 Task: Create a due date automation trigger when advanced on, on the wednesday of the week a card is due add basic in list "Resume" at 11:00 AM.
Action: Mouse moved to (1033, 80)
Screenshot: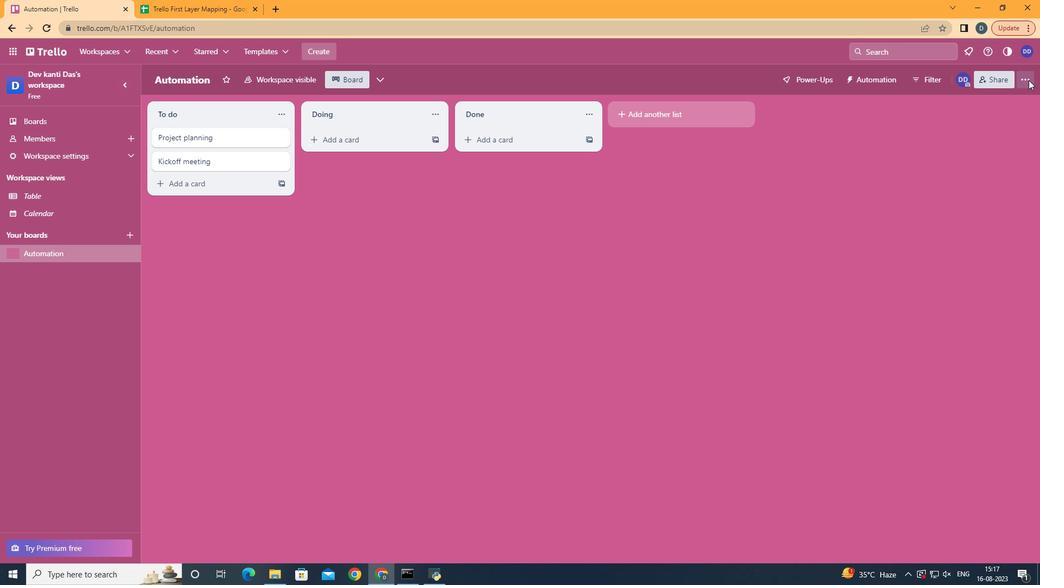 
Action: Mouse pressed left at (1033, 80)
Screenshot: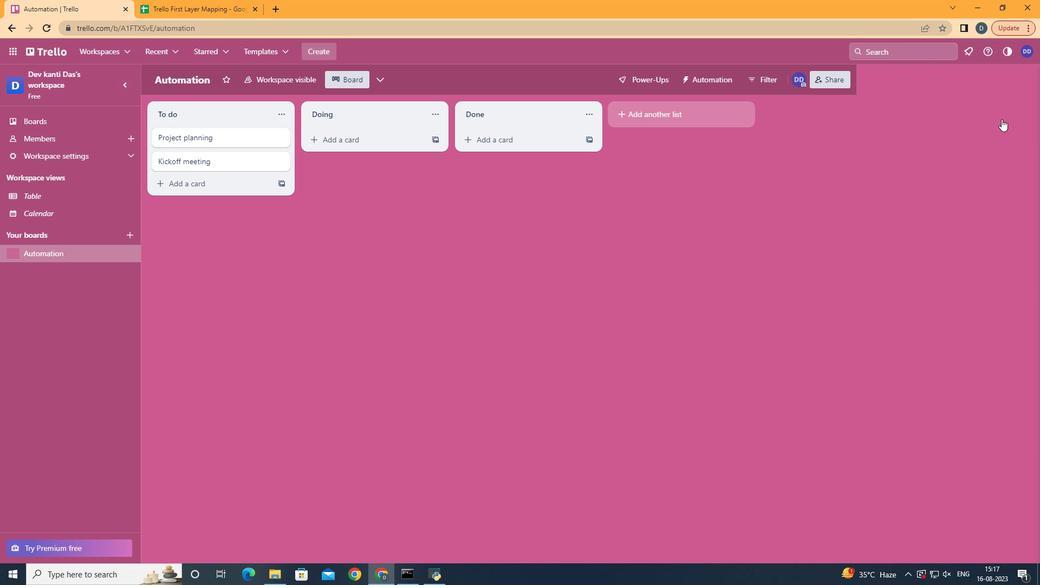 
Action: Mouse moved to (941, 231)
Screenshot: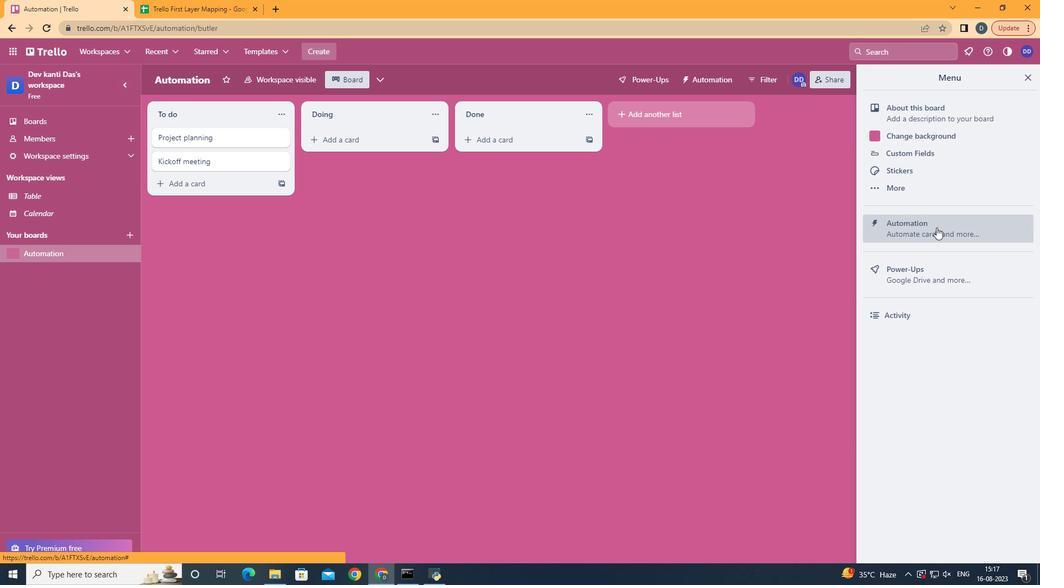 
Action: Mouse pressed left at (941, 231)
Screenshot: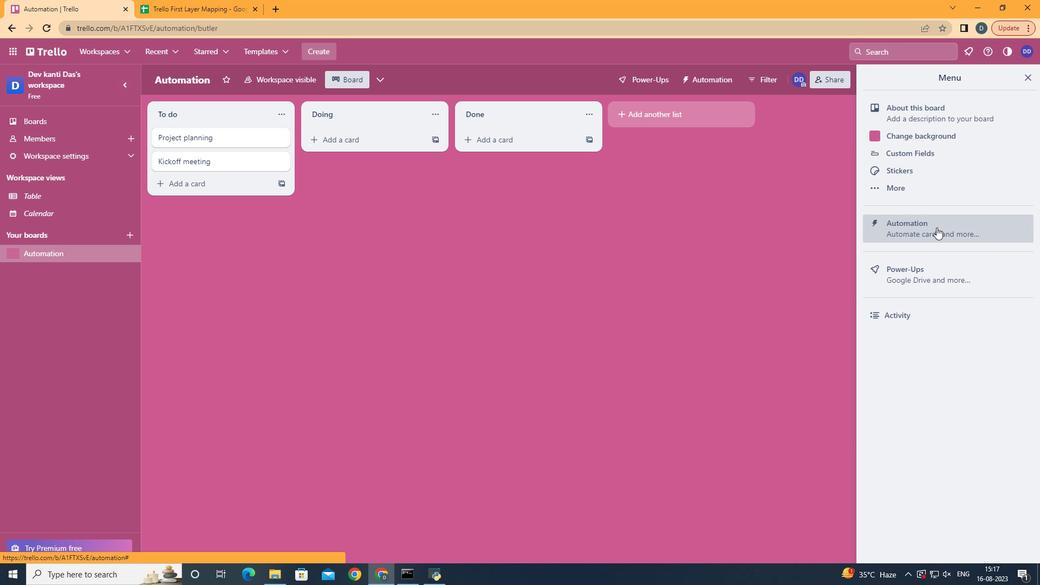 
Action: Mouse moved to (213, 219)
Screenshot: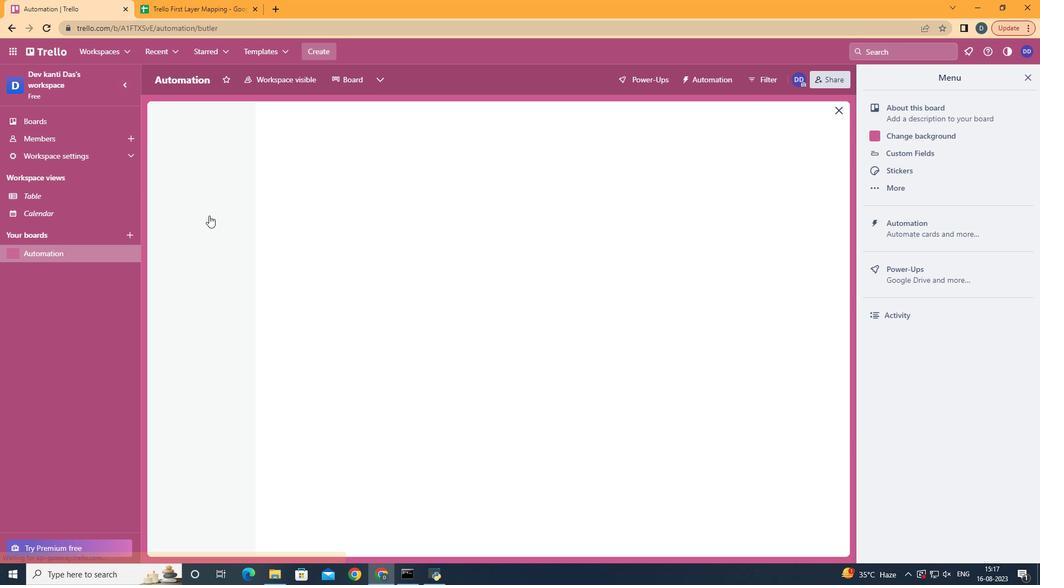 
Action: Mouse pressed left at (213, 219)
Screenshot: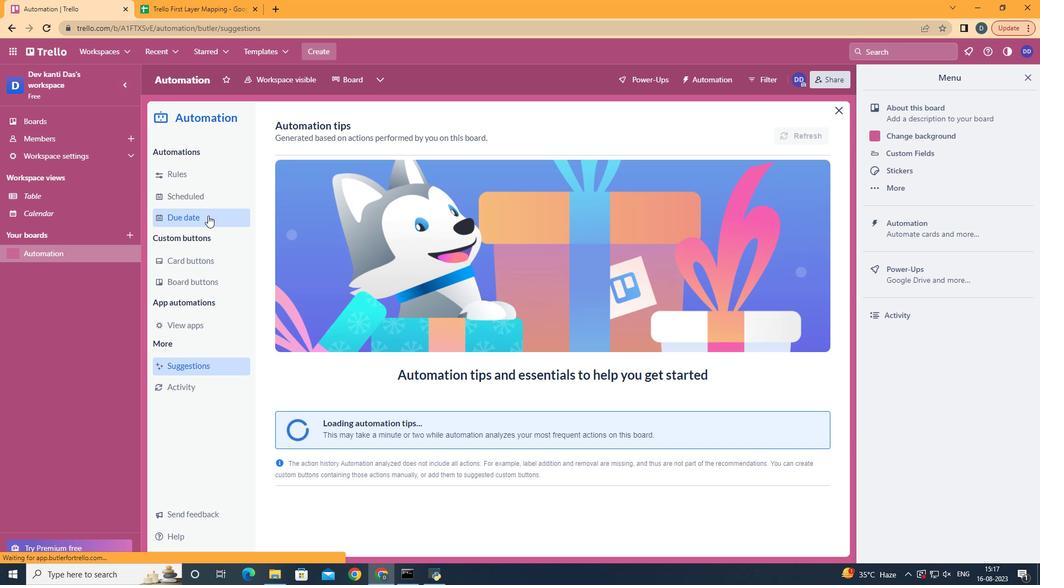 
Action: Mouse moved to (772, 131)
Screenshot: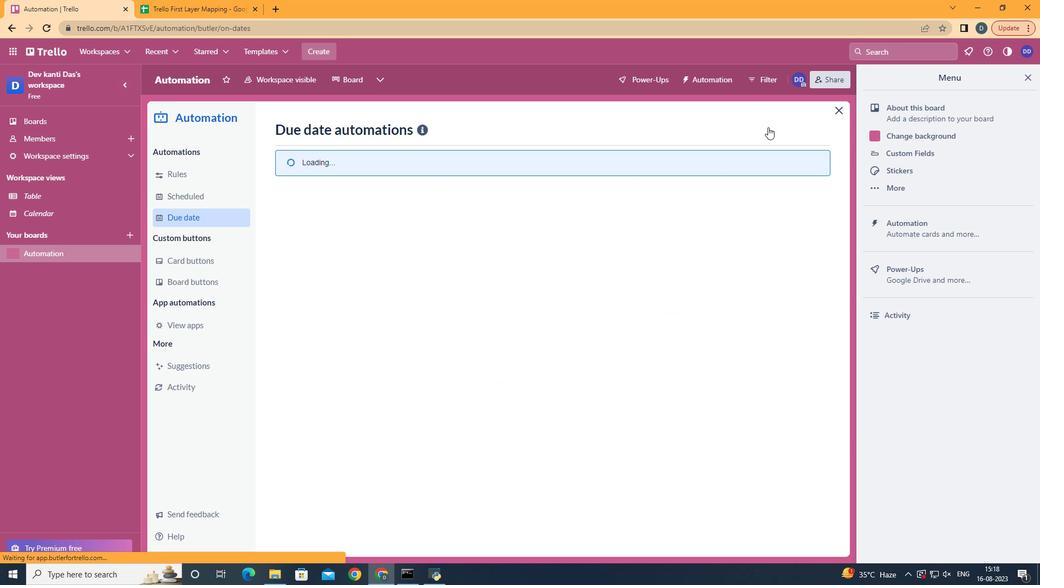 
Action: Mouse pressed left at (772, 131)
Screenshot: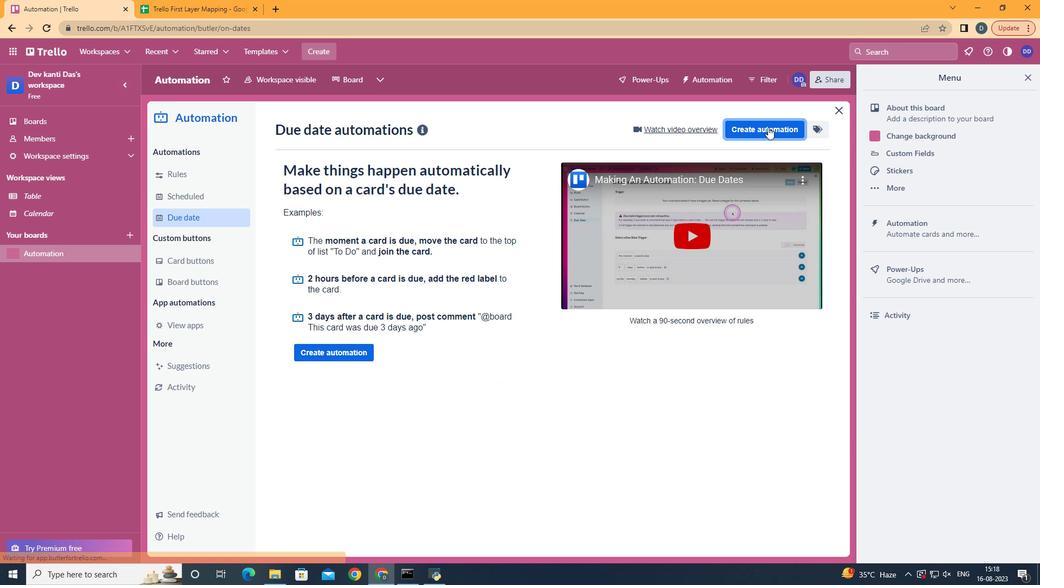 
Action: Mouse moved to (576, 241)
Screenshot: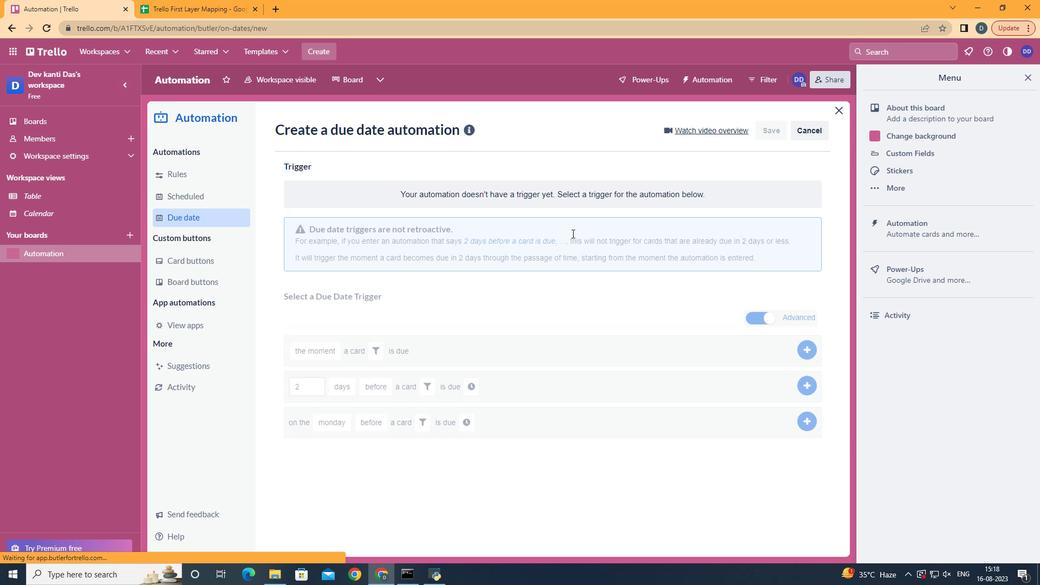 
Action: Mouse pressed left at (576, 241)
Screenshot: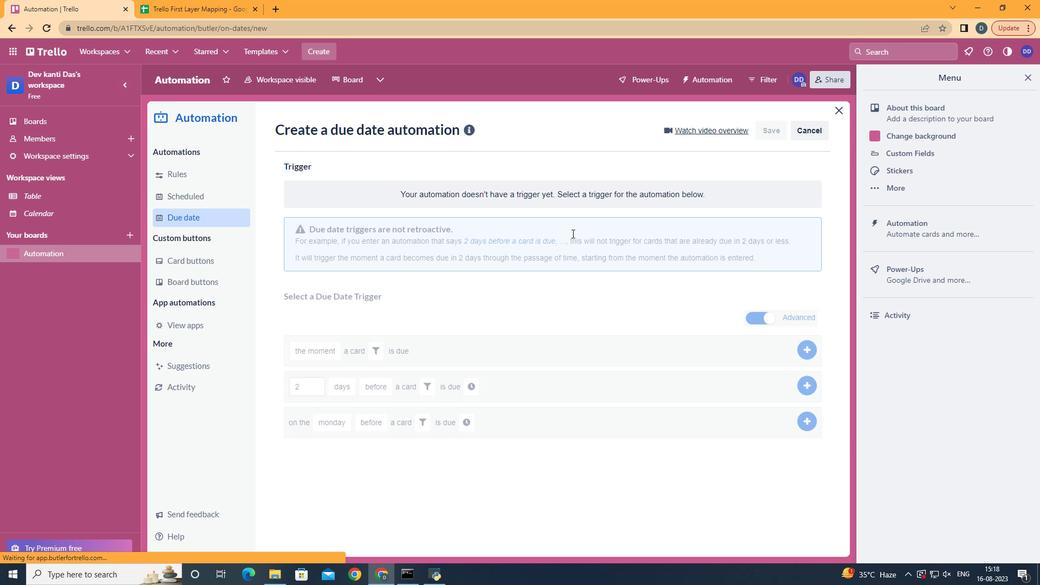 
Action: Mouse moved to (358, 328)
Screenshot: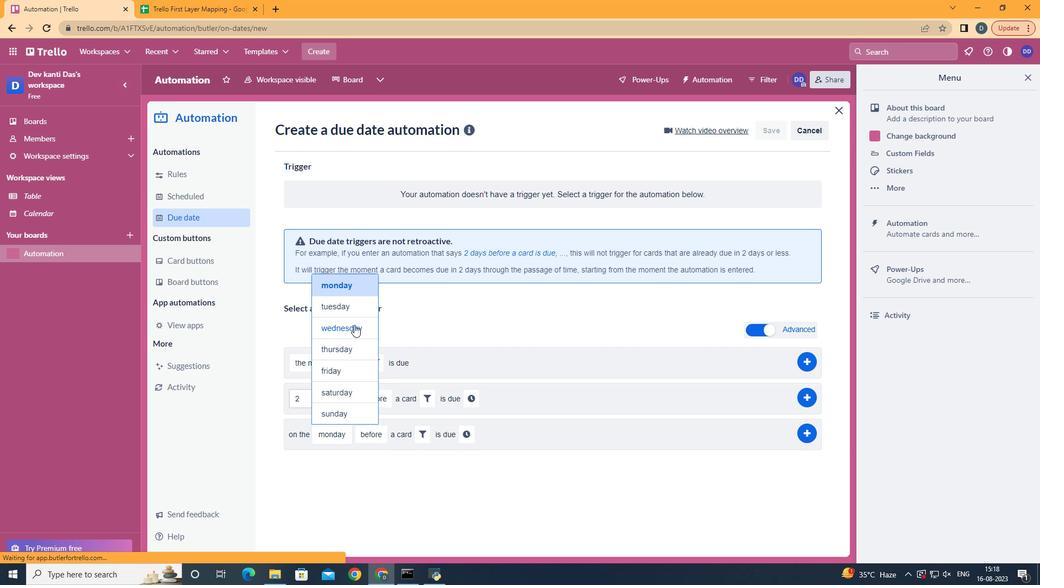 
Action: Mouse pressed left at (358, 328)
Screenshot: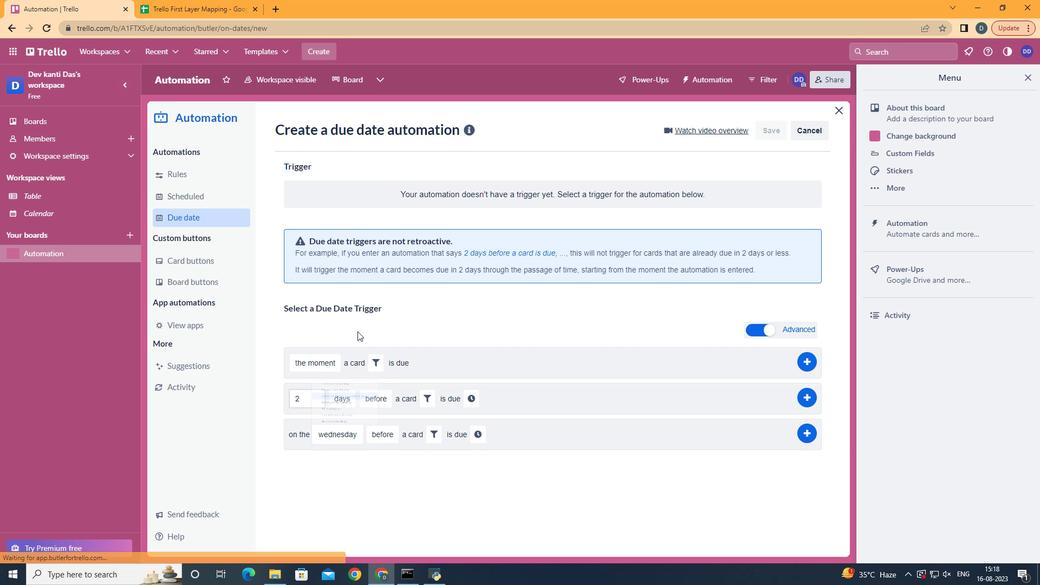 
Action: Mouse moved to (406, 501)
Screenshot: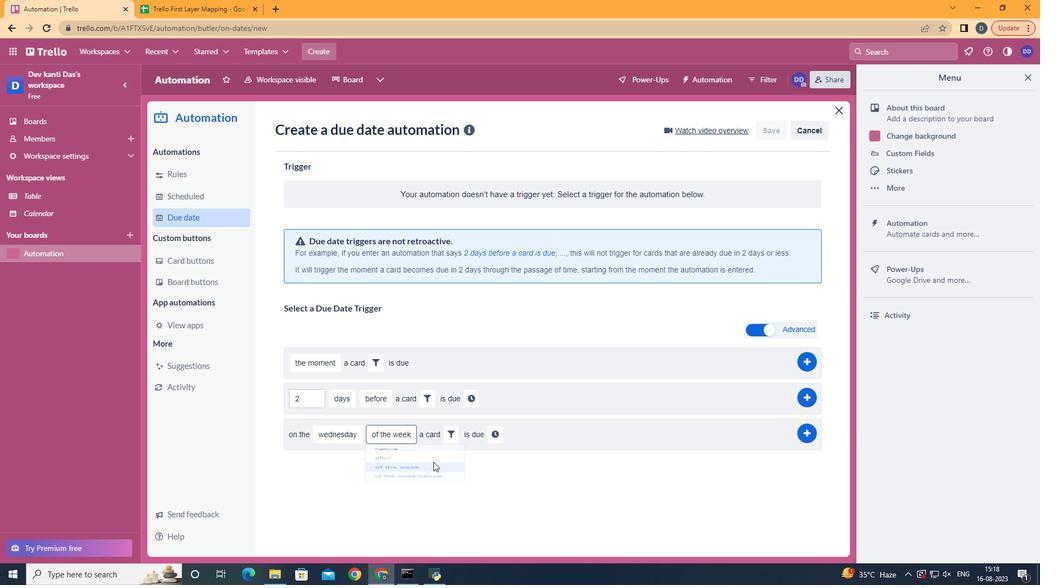 
Action: Mouse pressed left at (406, 501)
Screenshot: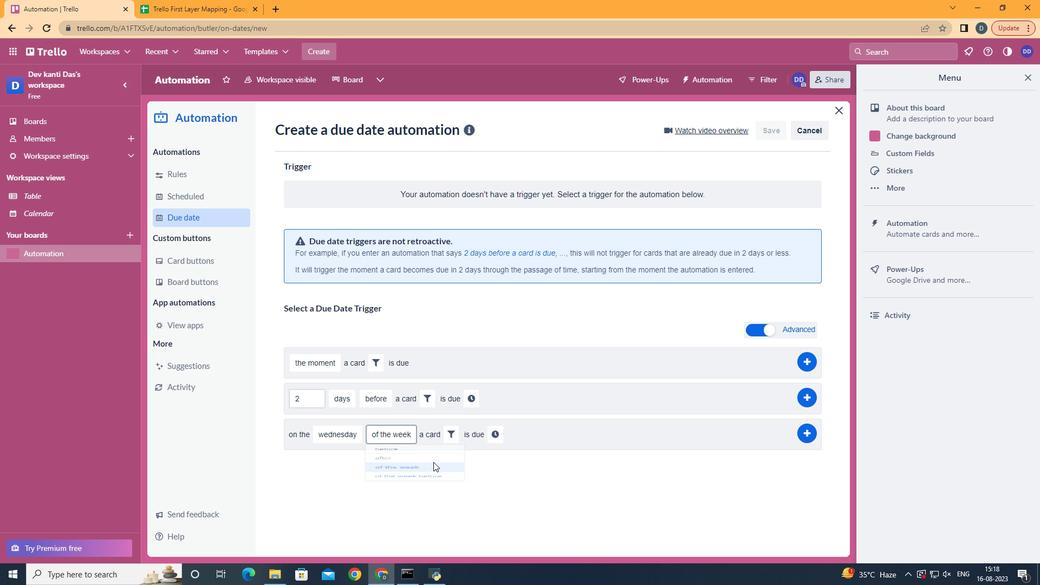 
Action: Mouse moved to (455, 436)
Screenshot: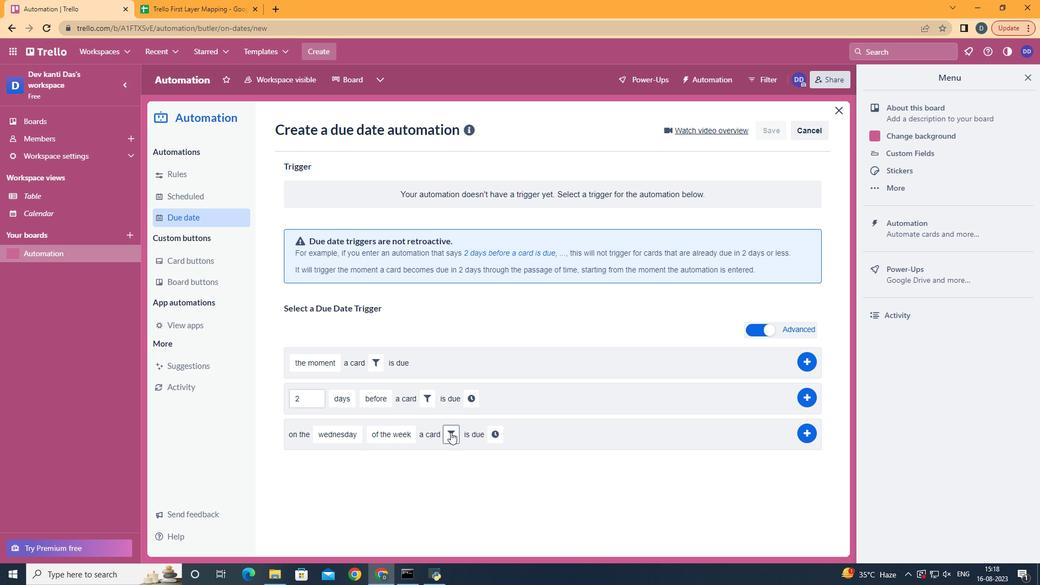 
Action: Mouse pressed left at (455, 436)
Screenshot: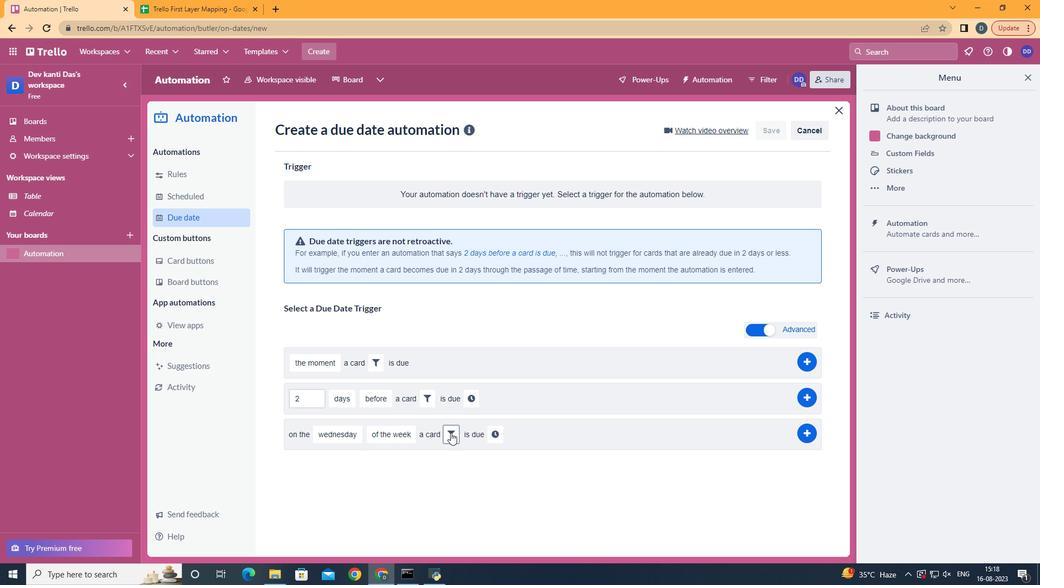 
Action: Mouse moved to (522, 505)
Screenshot: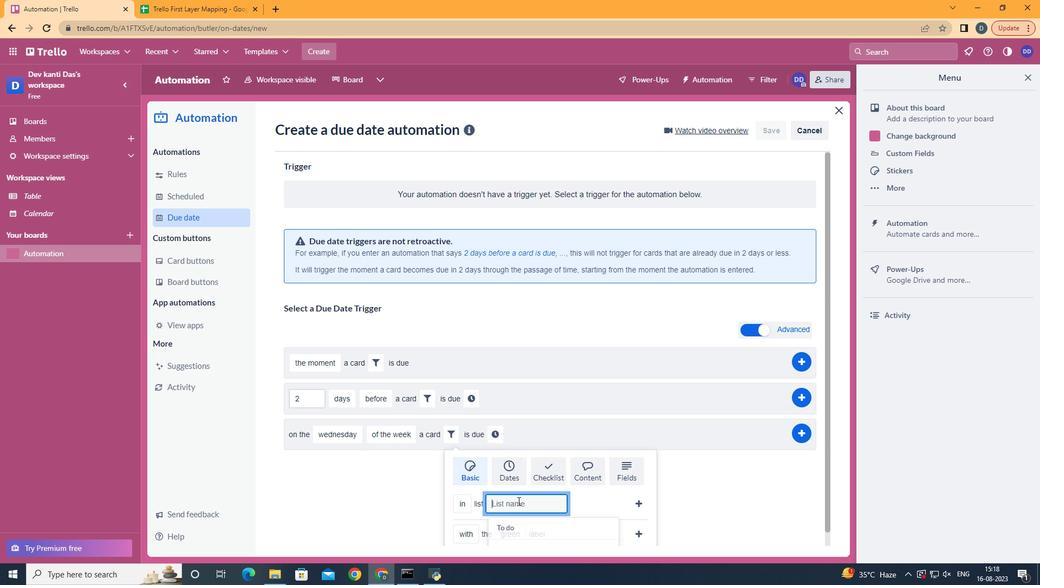 
Action: Mouse pressed left at (522, 505)
Screenshot: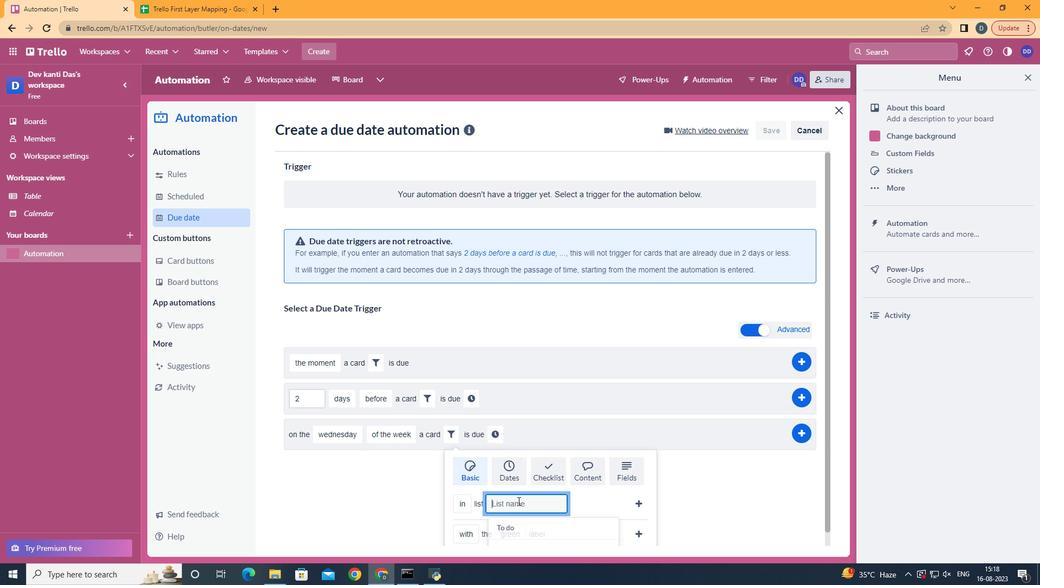 
Action: Key pressed <Key.shift>Resume
Screenshot: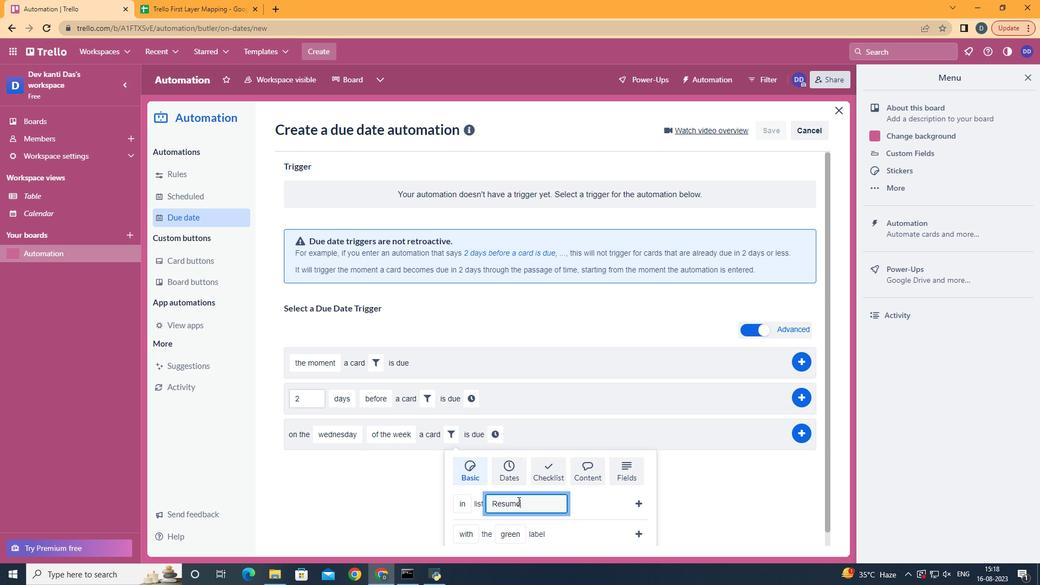 
Action: Mouse moved to (640, 510)
Screenshot: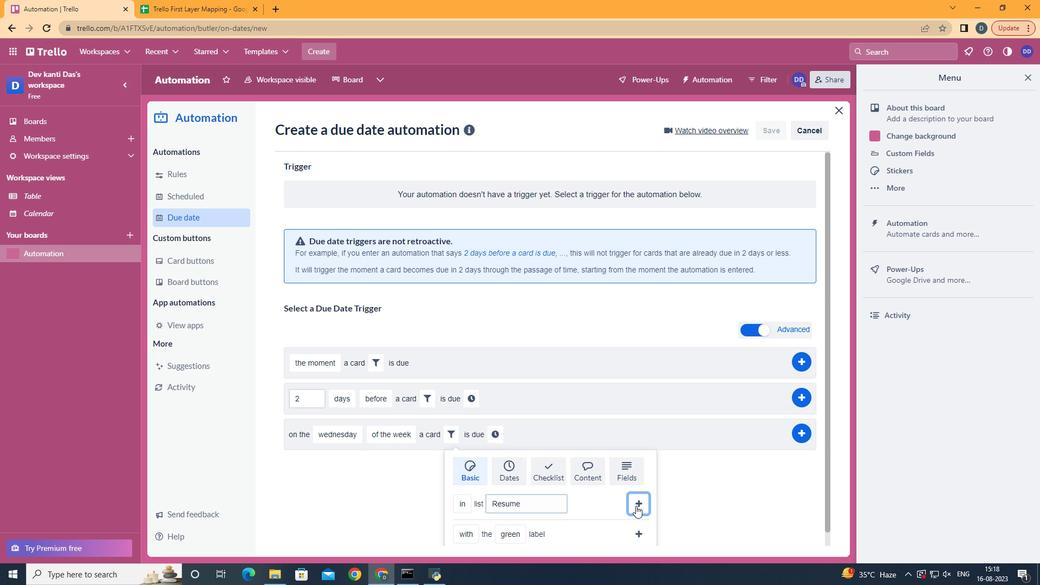 
Action: Mouse pressed left at (640, 510)
Screenshot: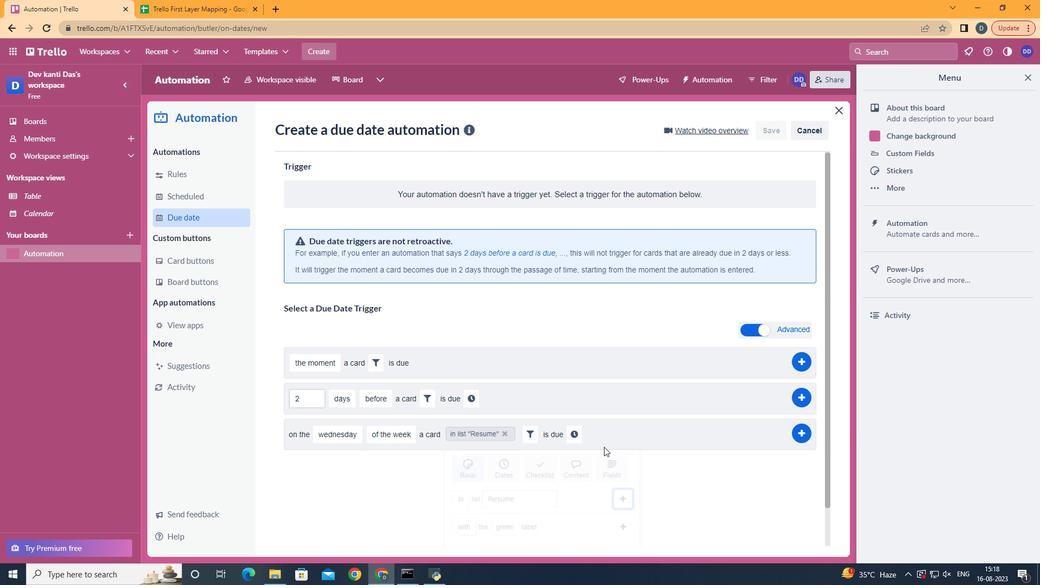 
Action: Mouse moved to (578, 444)
Screenshot: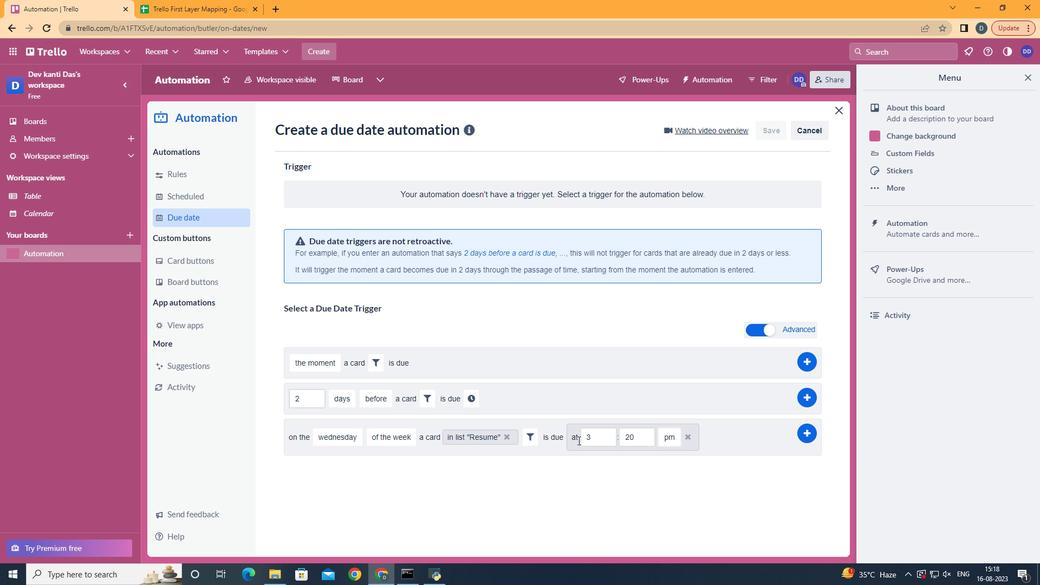 
Action: Mouse pressed left at (578, 444)
Screenshot: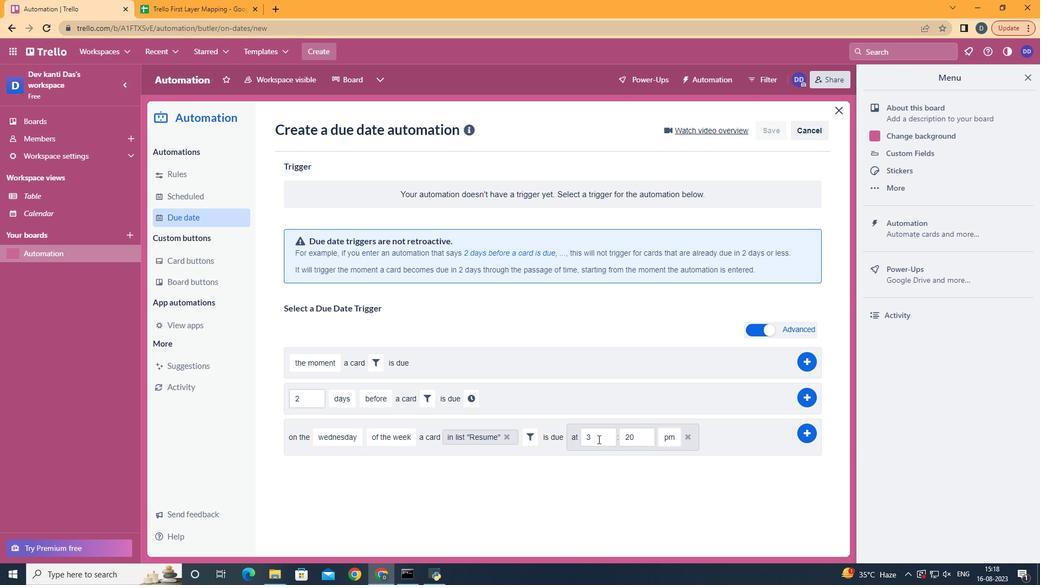
Action: Mouse moved to (602, 443)
Screenshot: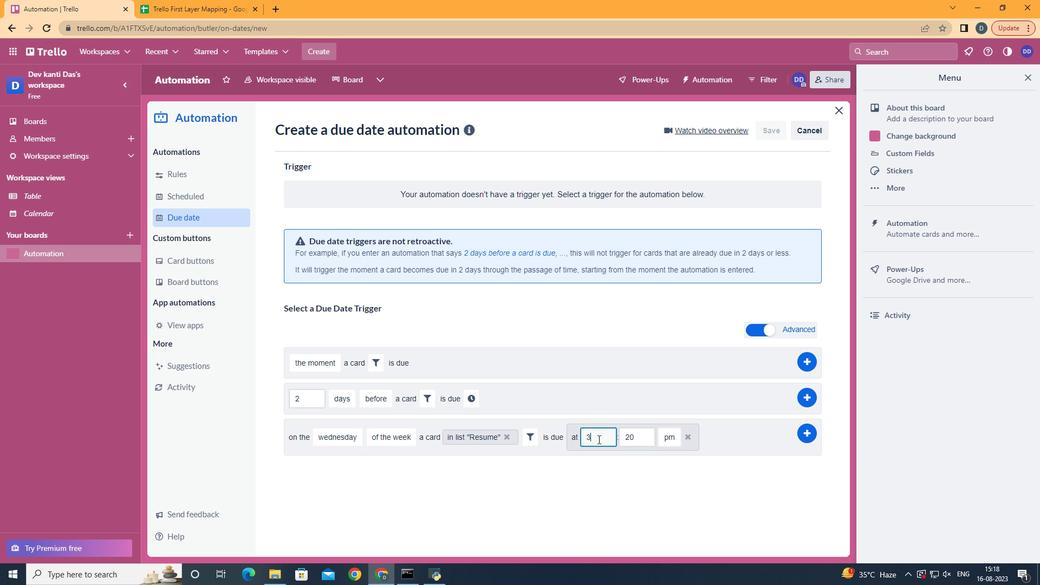 
Action: Mouse pressed left at (602, 443)
Screenshot: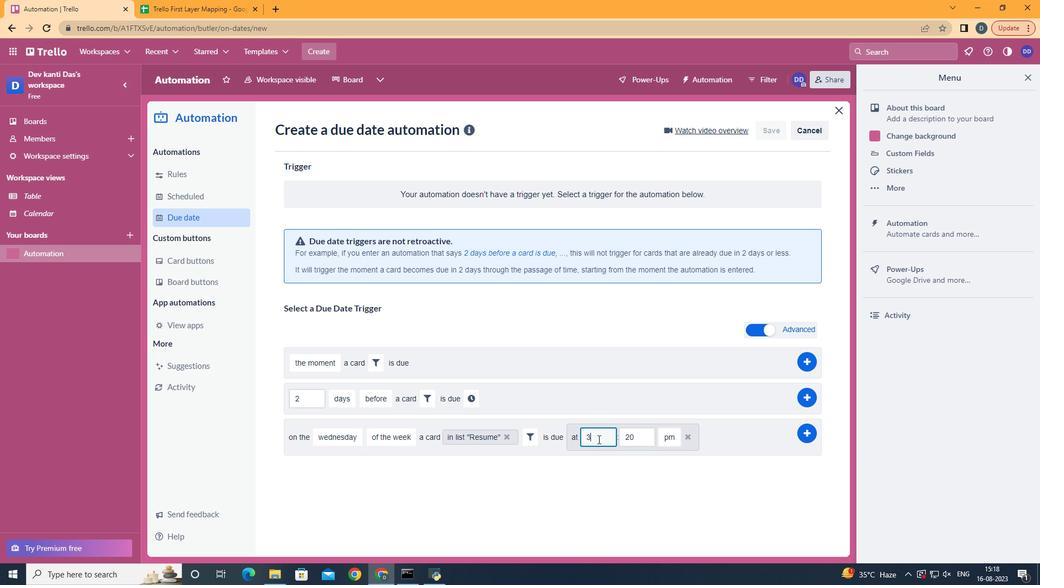 
Action: Key pressed <Key.backspace>11
Screenshot: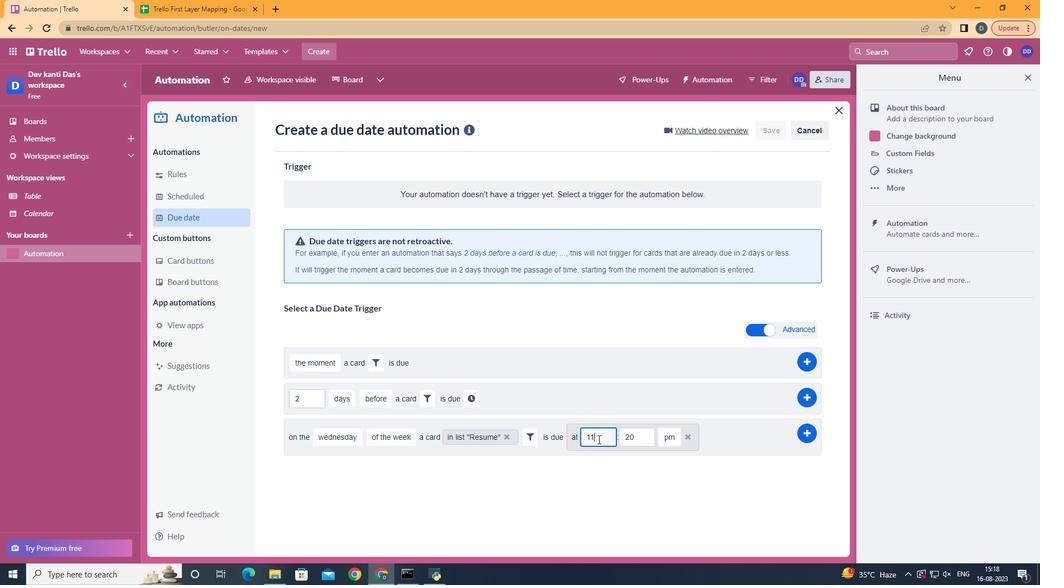 
Action: Mouse moved to (650, 443)
Screenshot: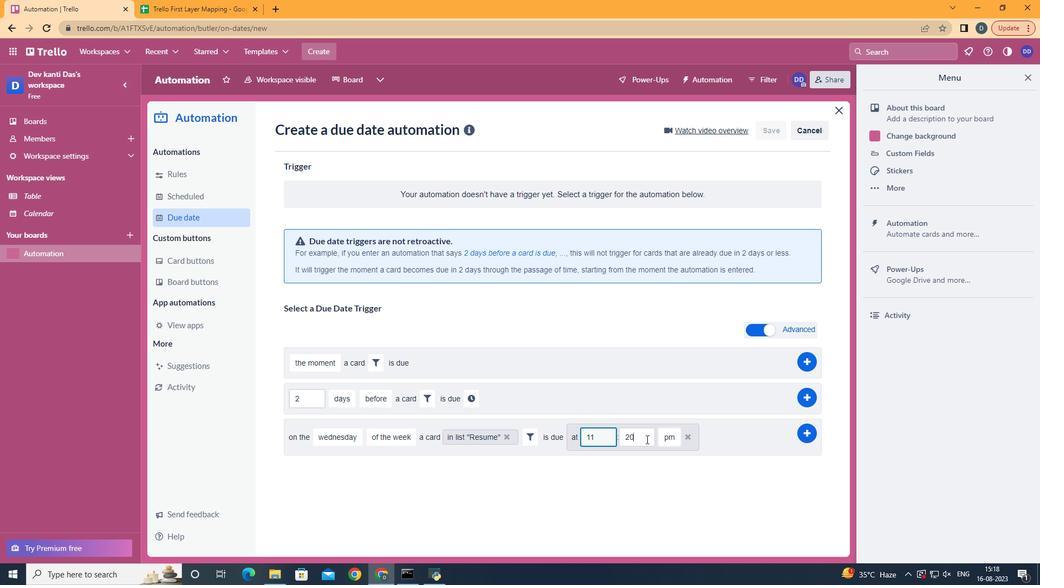 
Action: Mouse pressed left at (650, 443)
Screenshot: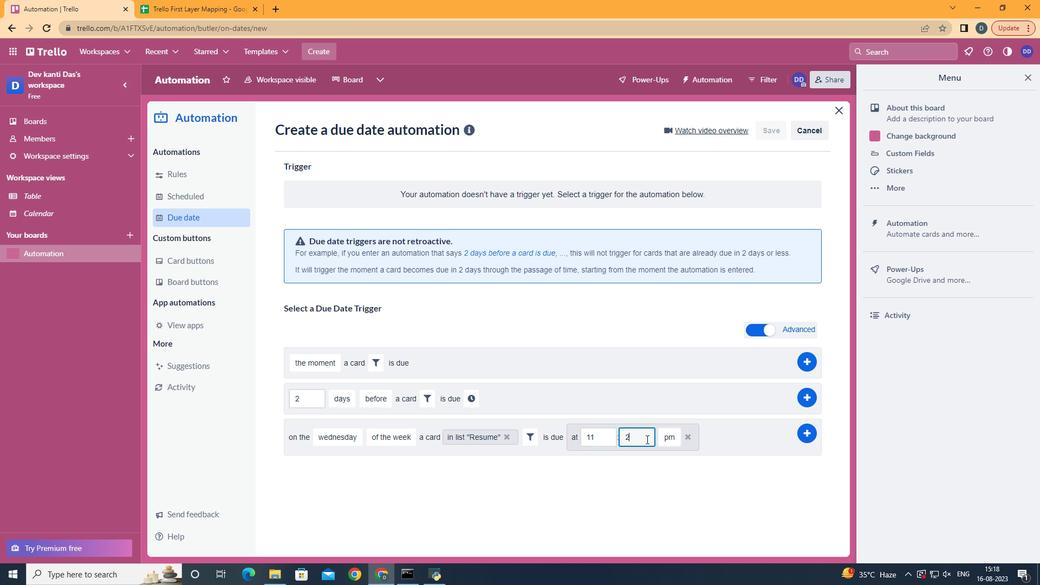 
Action: Key pressed <Key.backspace><Key.backspace>00
Screenshot: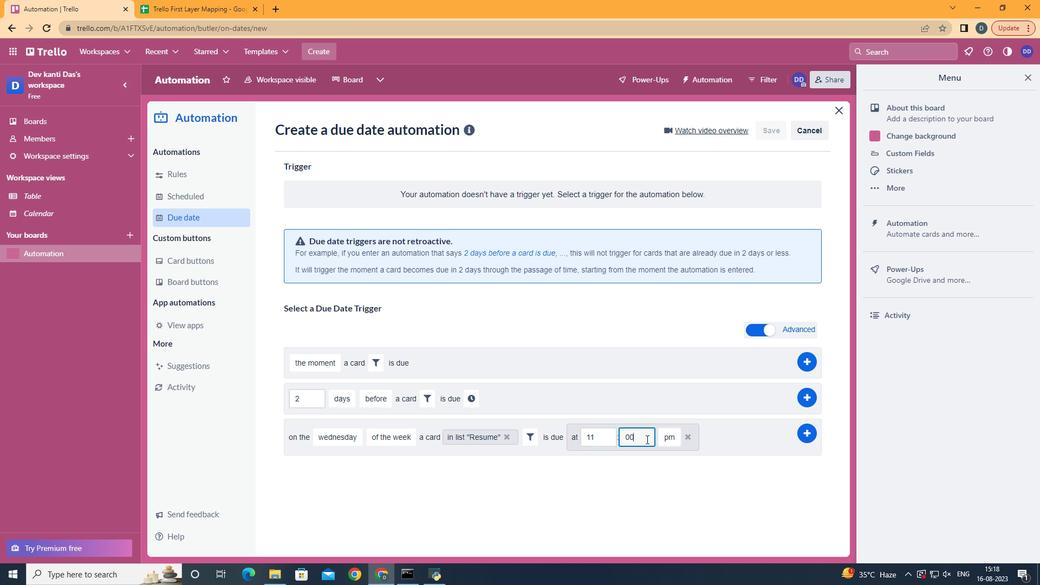 
Action: Mouse moved to (672, 455)
Screenshot: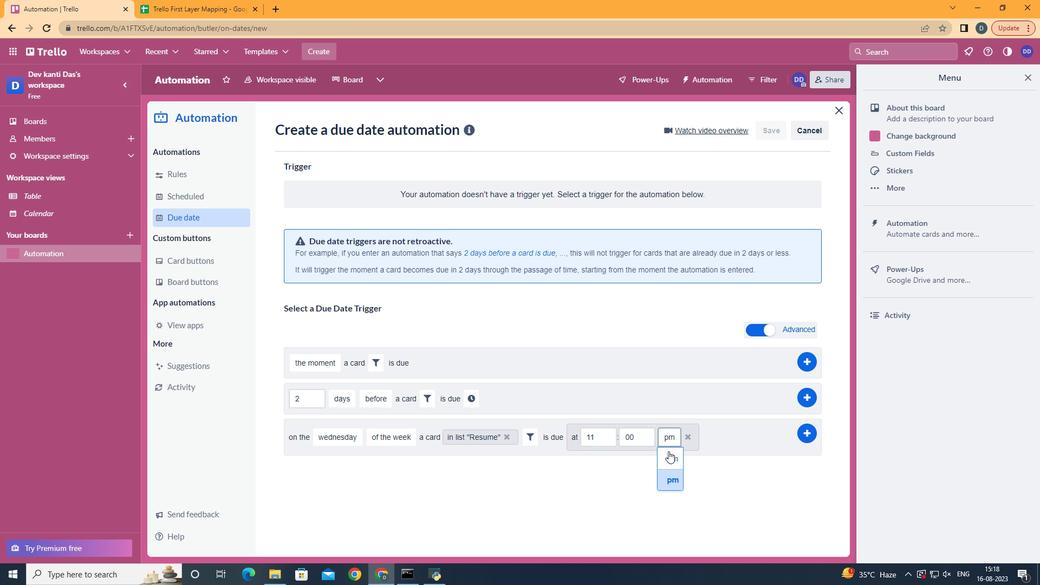 
Action: Mouse pressed left at (672, 455)
Screenshot: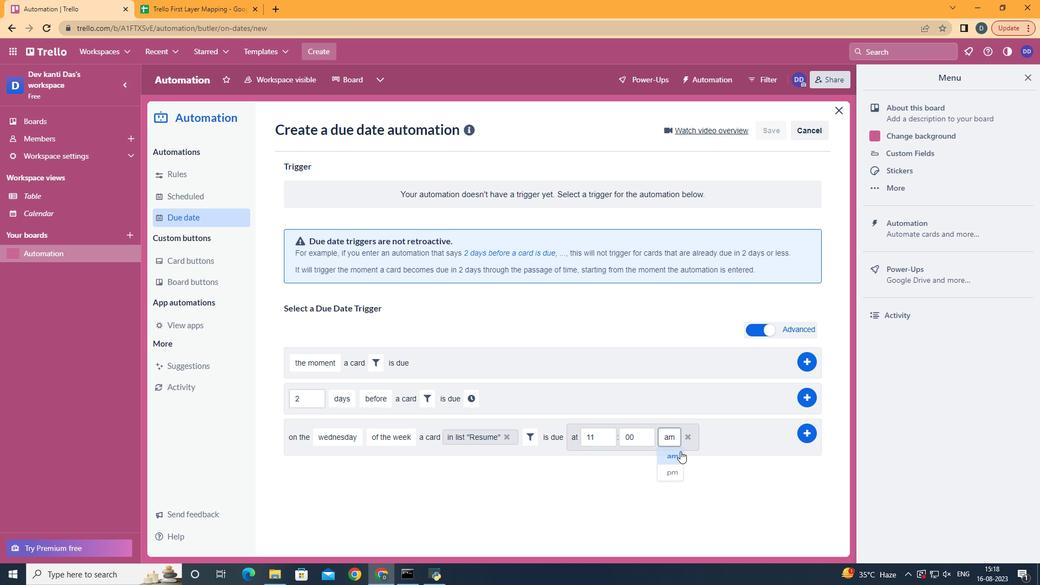 
Action: Mouse moved to (804, 437)
Screenshot: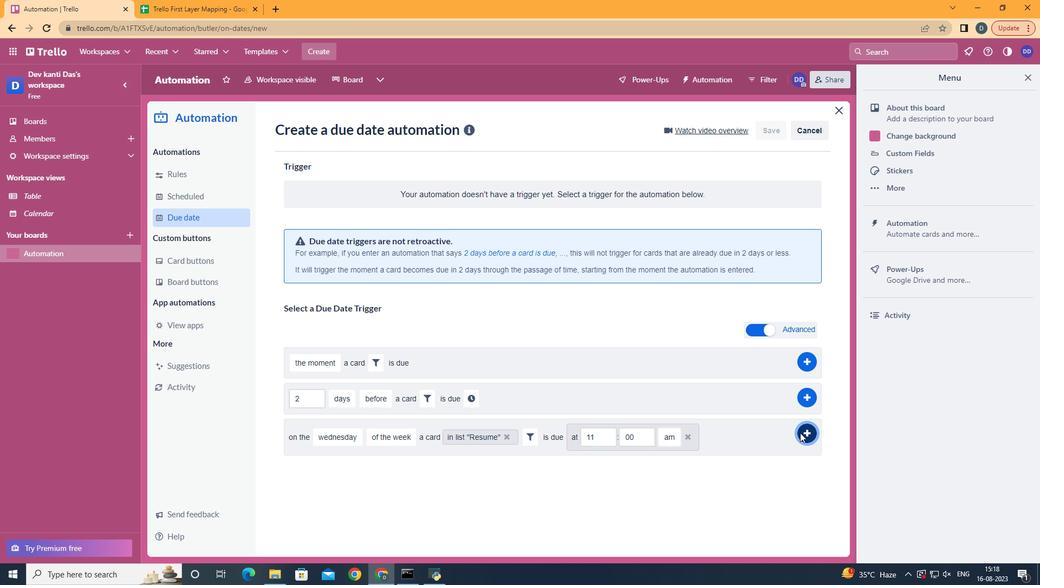 
Action: Mouse pressed left at (804, 437)
Screenshot: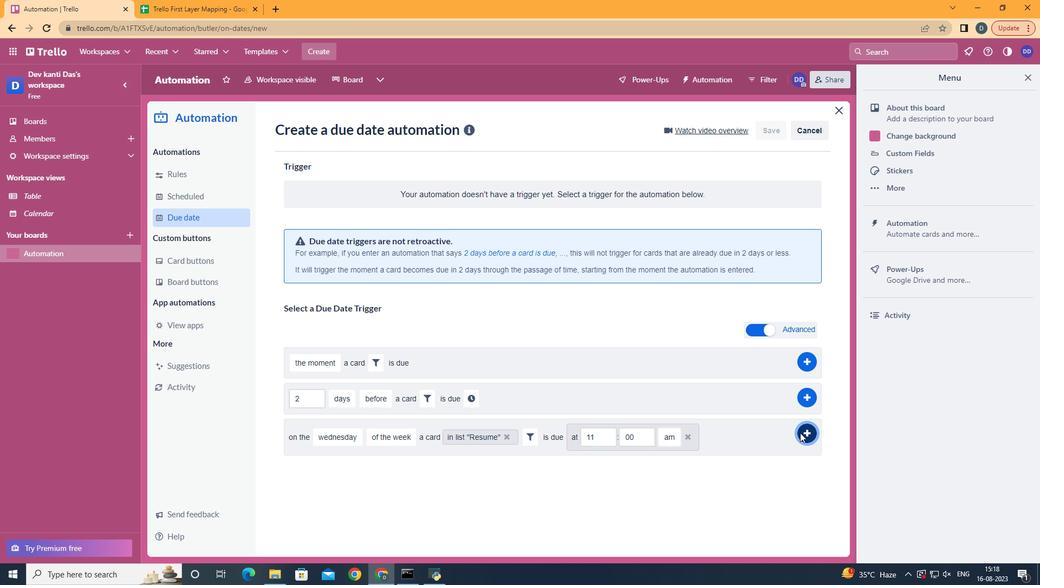 
Action: Mouse moved to (809, 437)
Screenshot: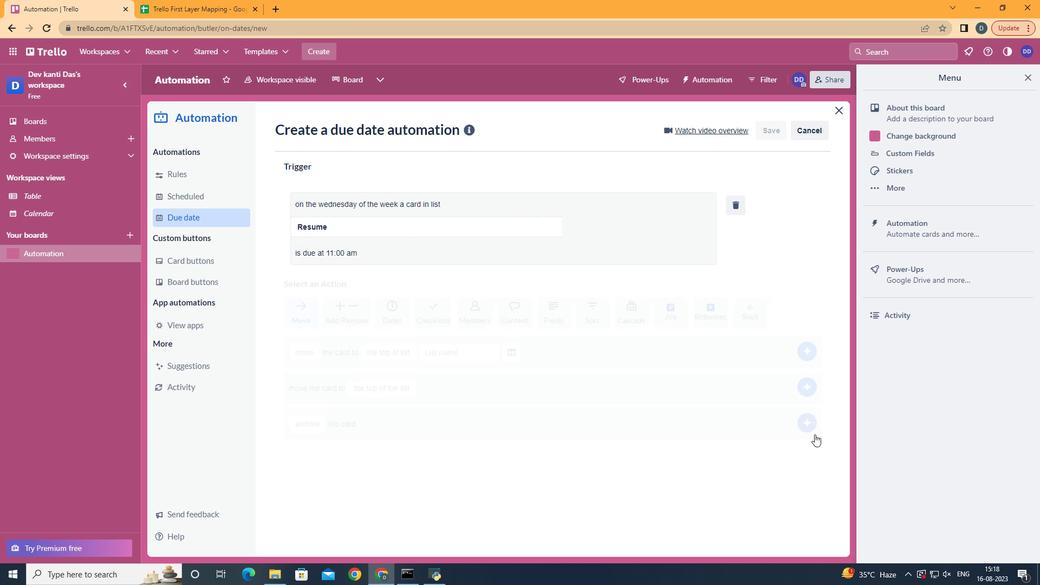 
